 Task: Create in the project TreatWorks in Backlog an issue 'Changes made by one user not being visible to another user', assign it to team member softage.2@softage.net and change the status to IN PROGRESS.
Action: Mouse moved to (191, 272)
Screenshot: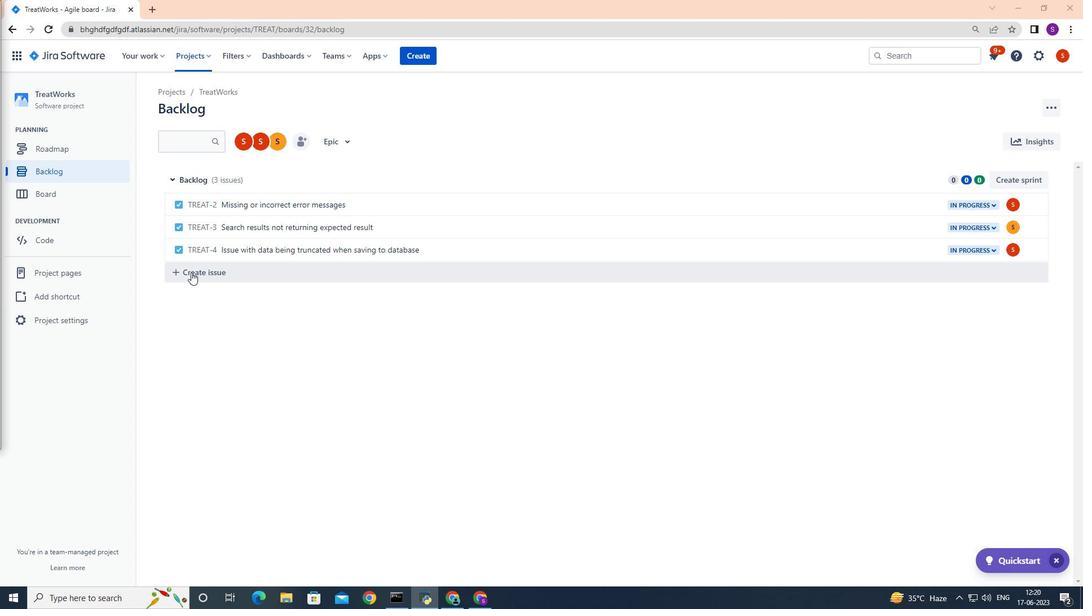 
Action: Mouse pressed left at (191, 272)
Screenshot: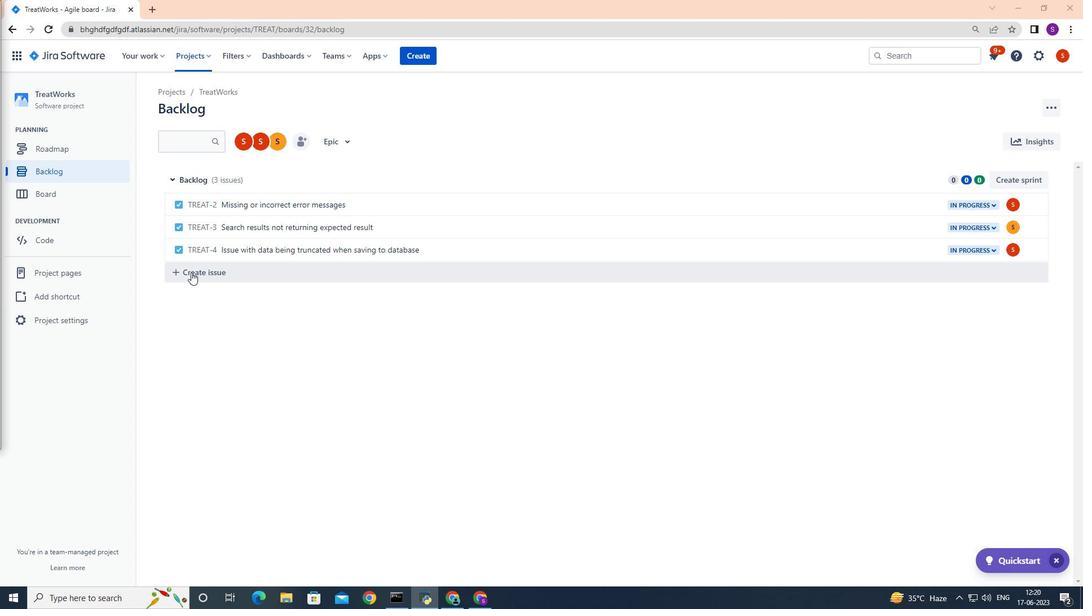 
Action: Mouse moved to (191, 272)
Screenshot: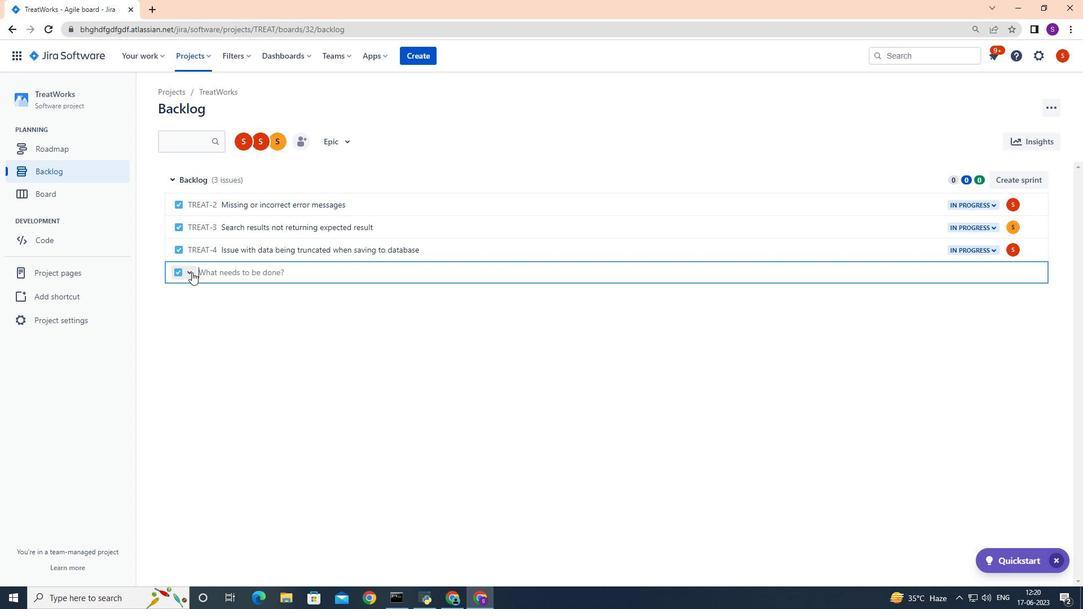 
Action: Key pressed <Key.shift>Changes<Key.space>made<Key.space>by<Key.space>one<Key.space>user<Key.space>not<Key.space>br<Key.backspace>eing<Key.space>visible<Key.space>to<Key.space>another<Key.space>user<Key.enter>
Screenshot: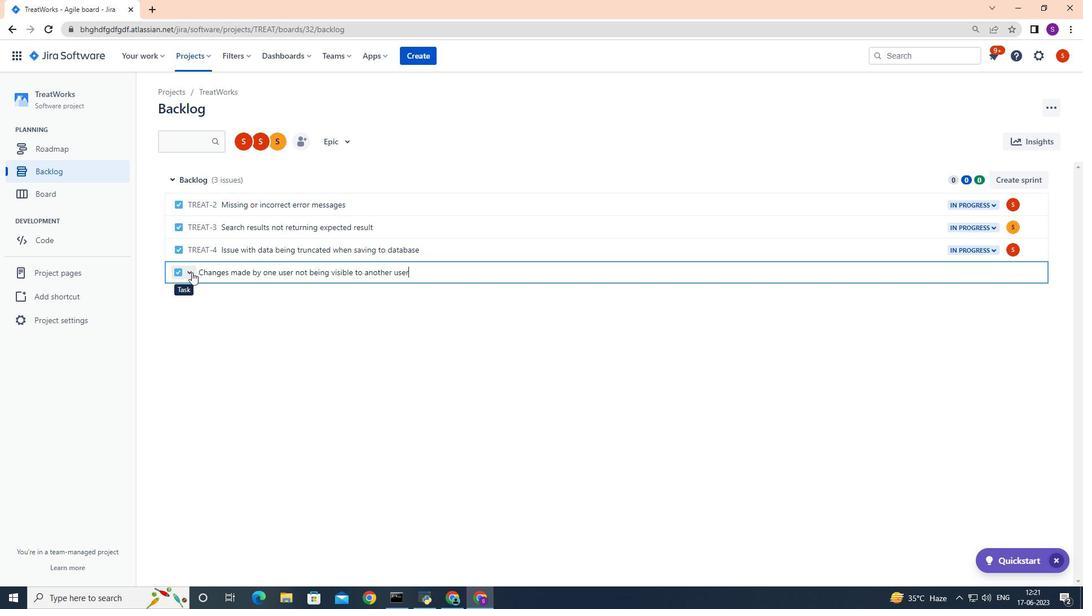 
Action: Mouse moved to (1013, 272)
Screenshot: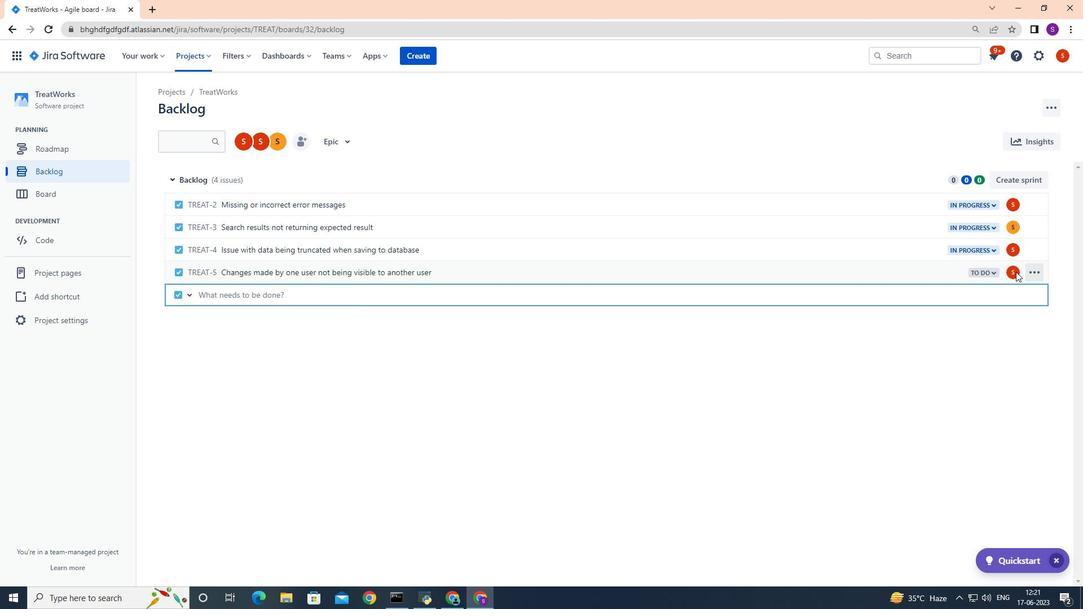 
Action: Mouse pressed left at (1013, 272)
Screenshot: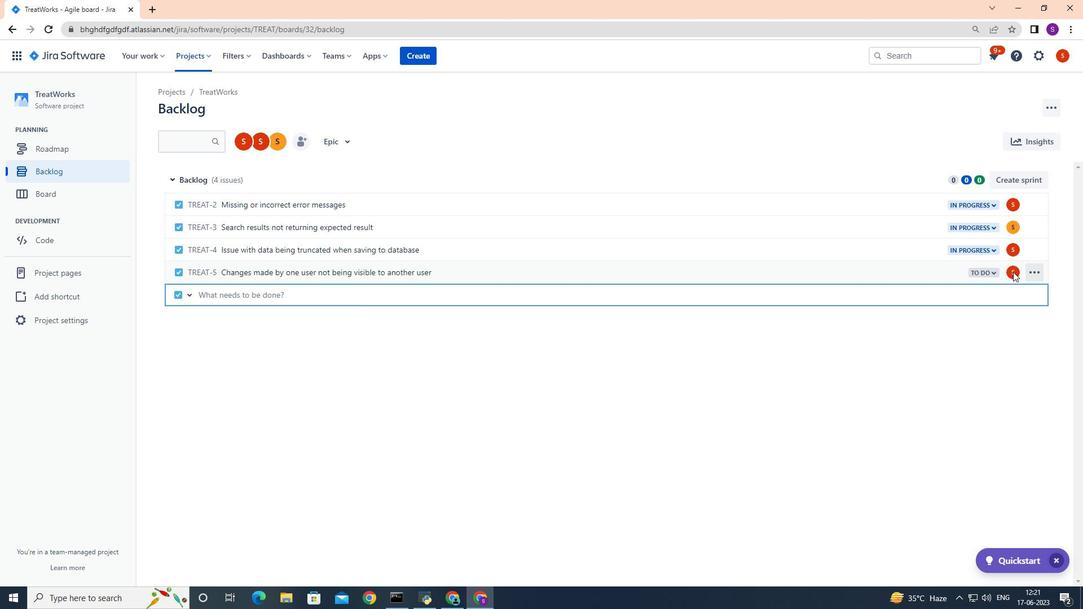 
Action: Mouse moved to (1013, 272)
Screenshot: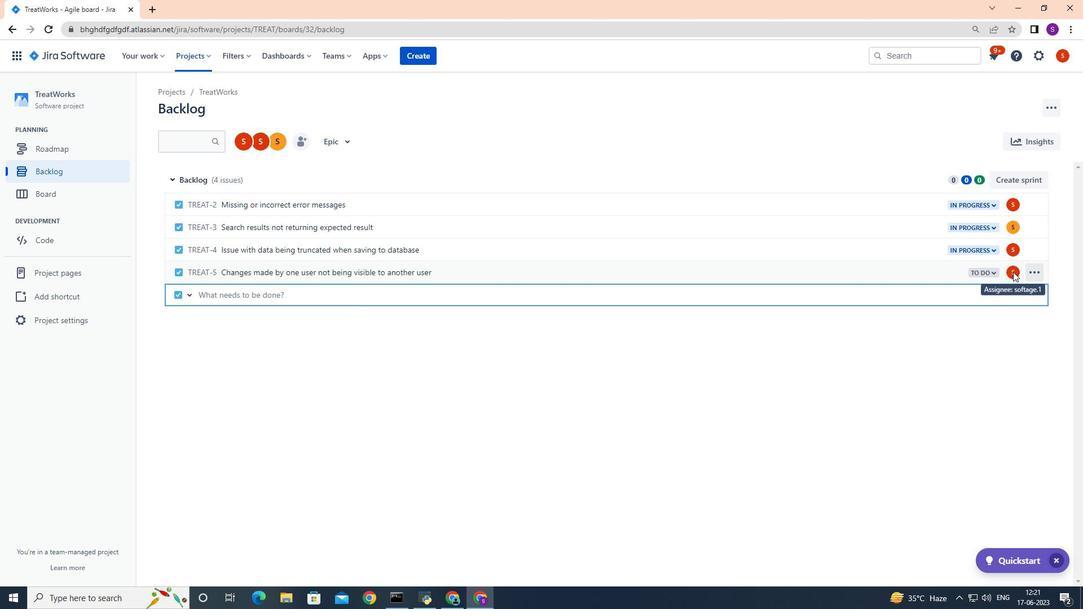 
Action: Mouse pressed left at (1013, 272)
Screenshot: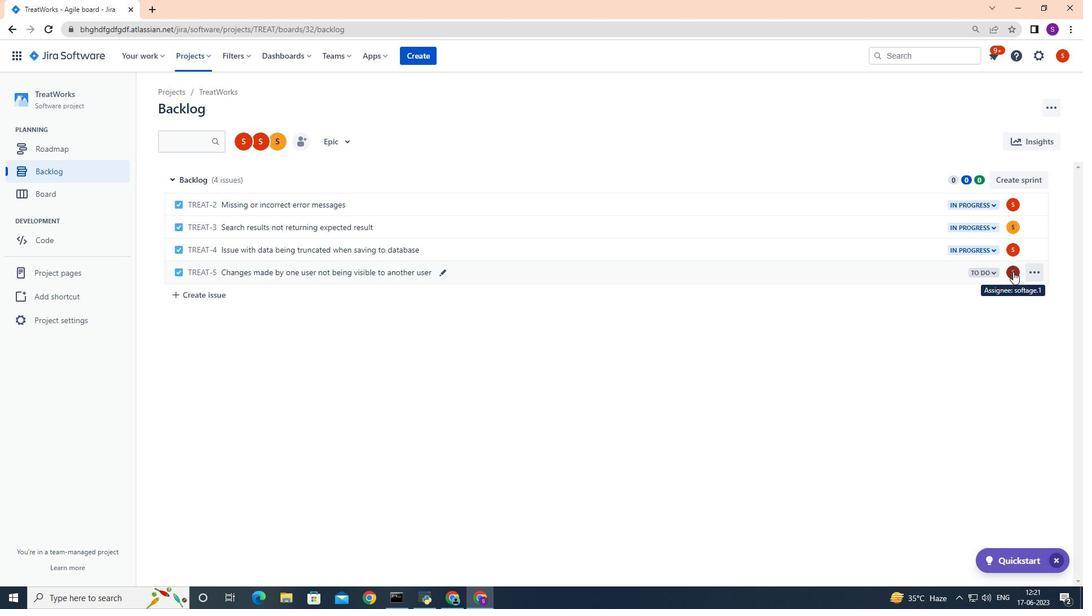 
Action: Mouse moved to (1013, 272)
Screenshot: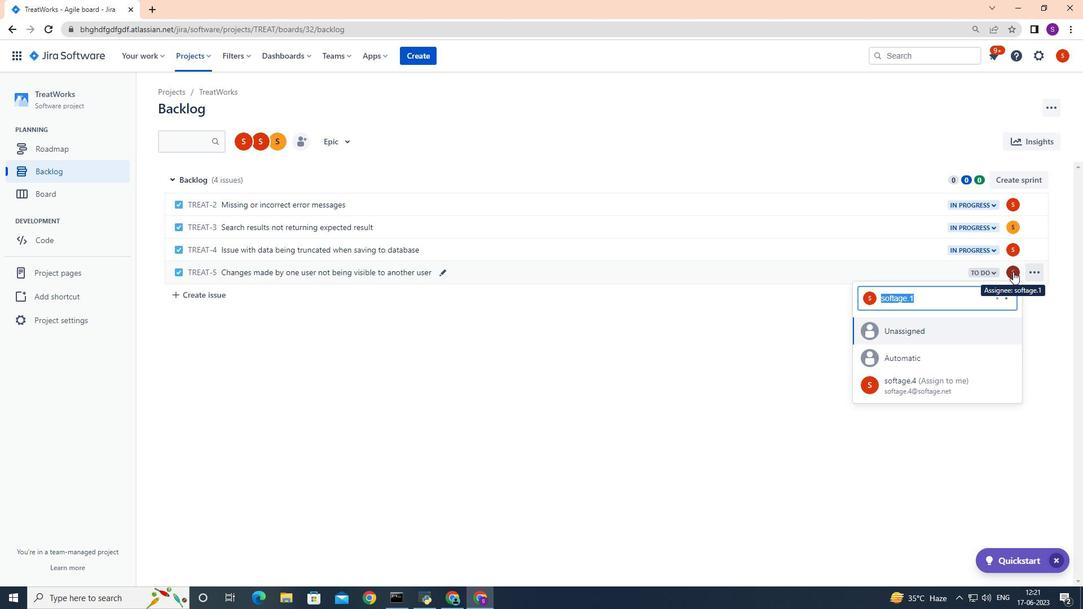 
Action: Key pressed softage.2
Screenshot: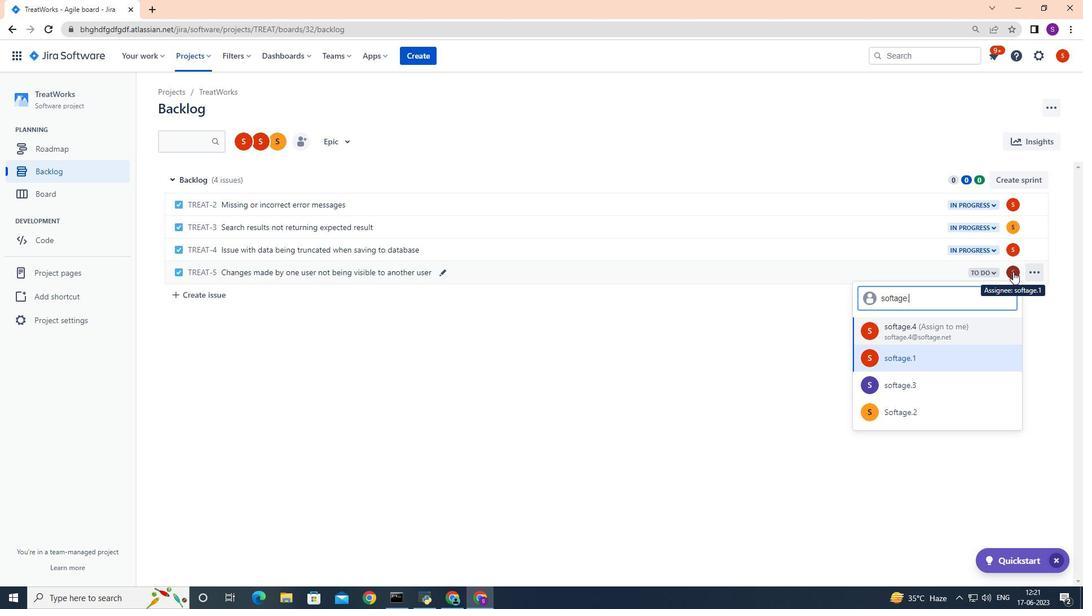 
Action: Mouse moved to (945, 358)
Screenshot: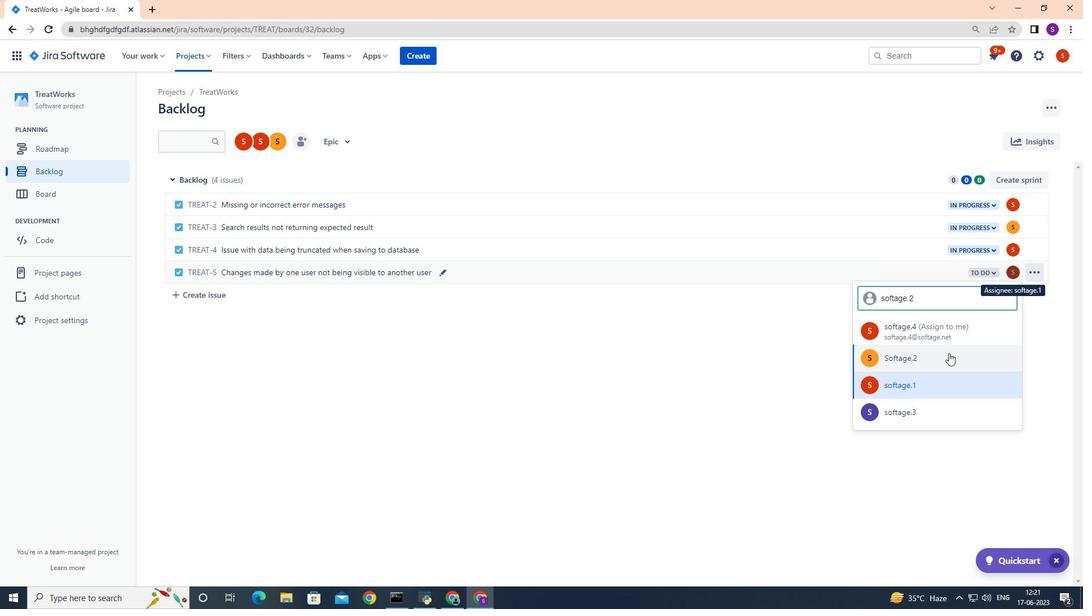 
Action: Mouse pressed left at (945, 358)
Screenshot: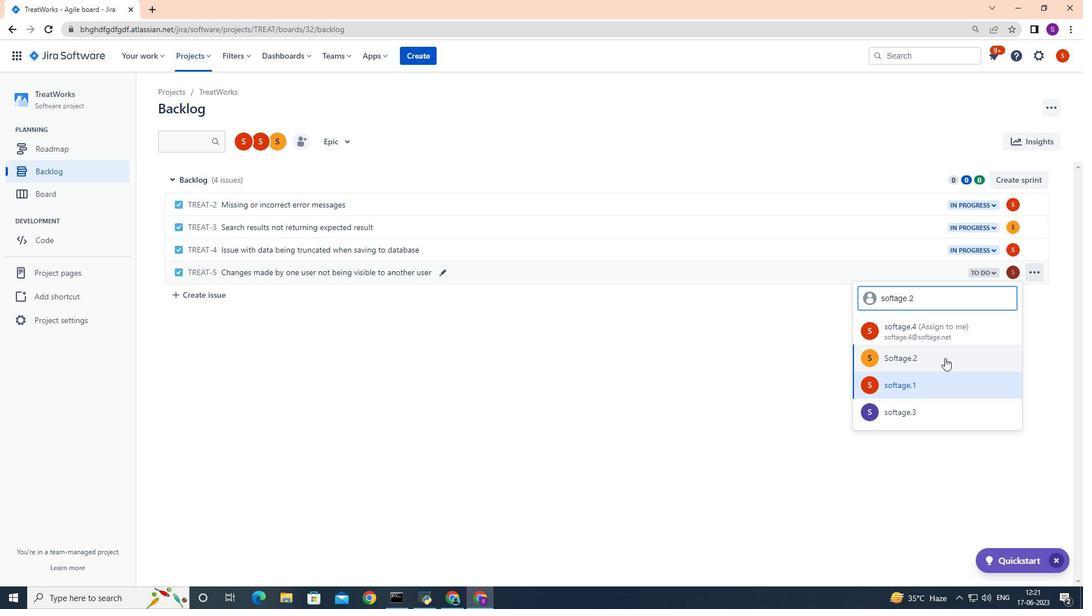 
Action: Mouse moved to (997, 270)
Screenshot: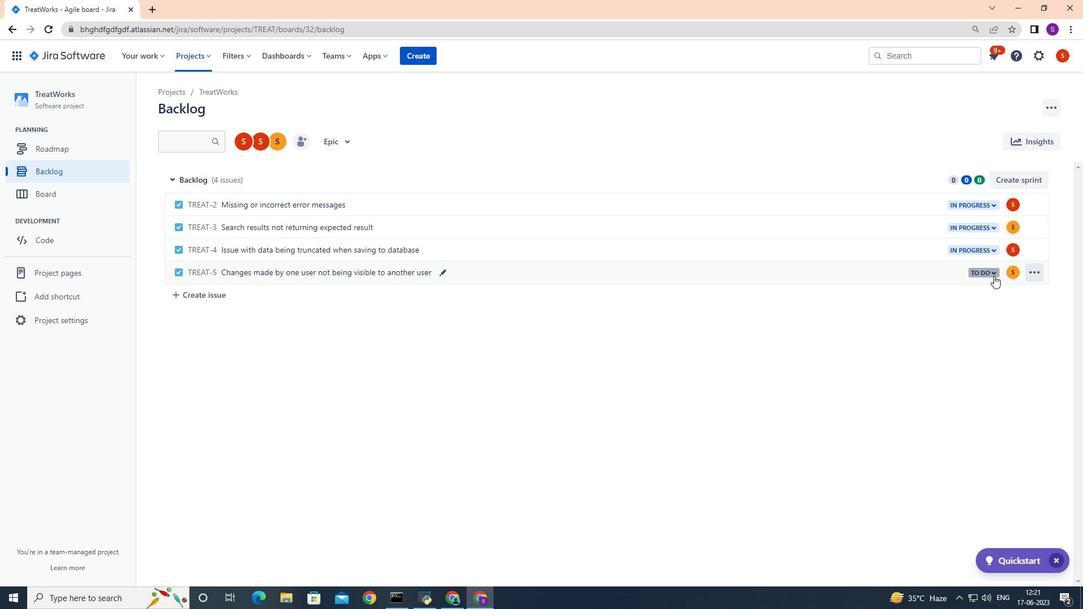 
Action: Mouse pressed left at (997, 270)
Screenshot: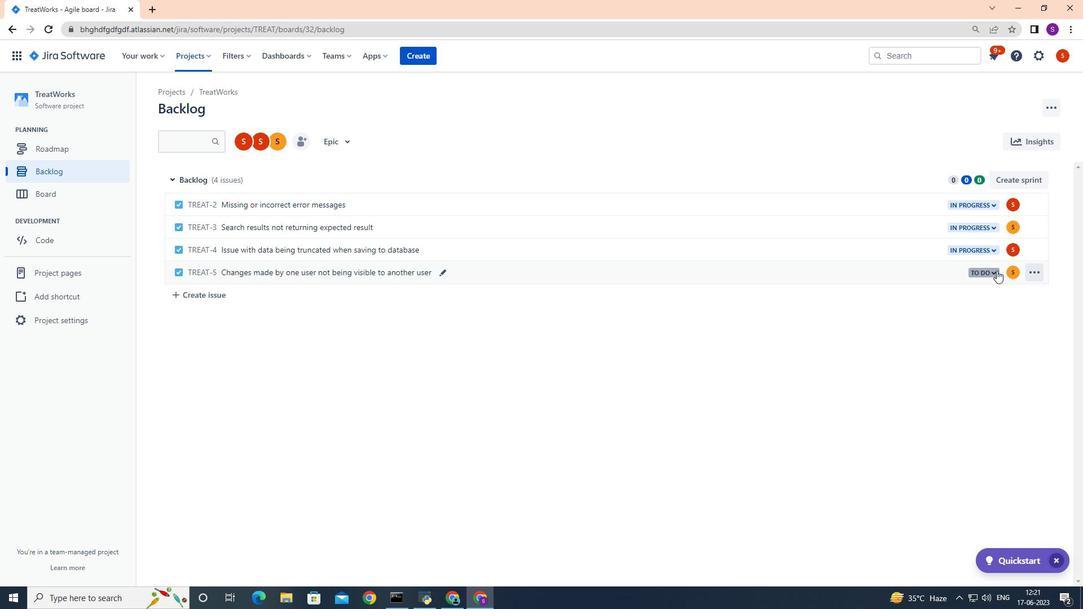 
Action: Mouse moved to (922, 293)
Screenshot: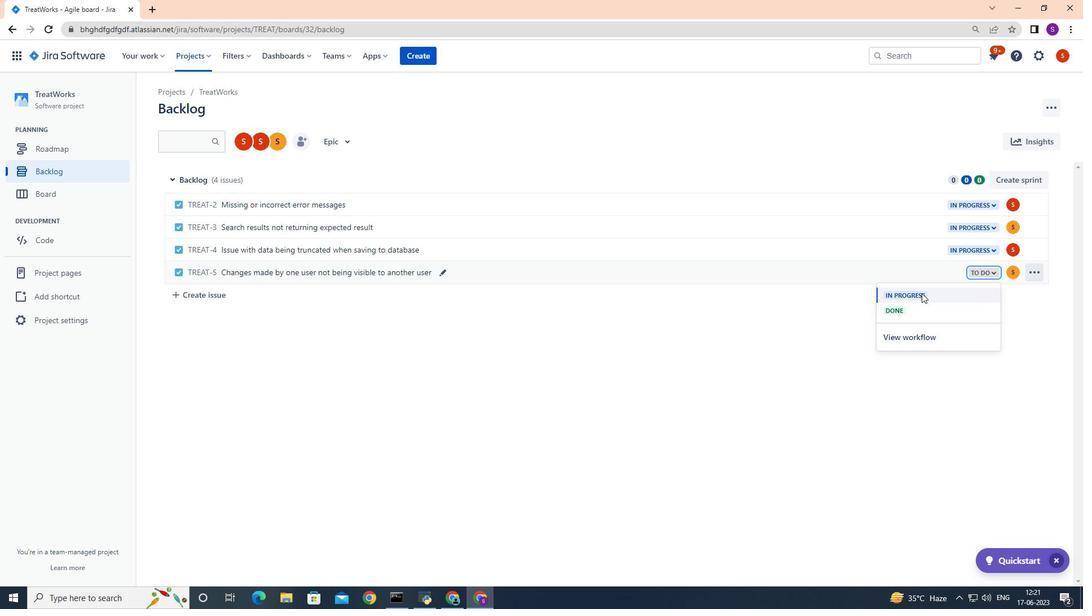 
Action: Mouse pressed left at (922, 293)
Screenshot: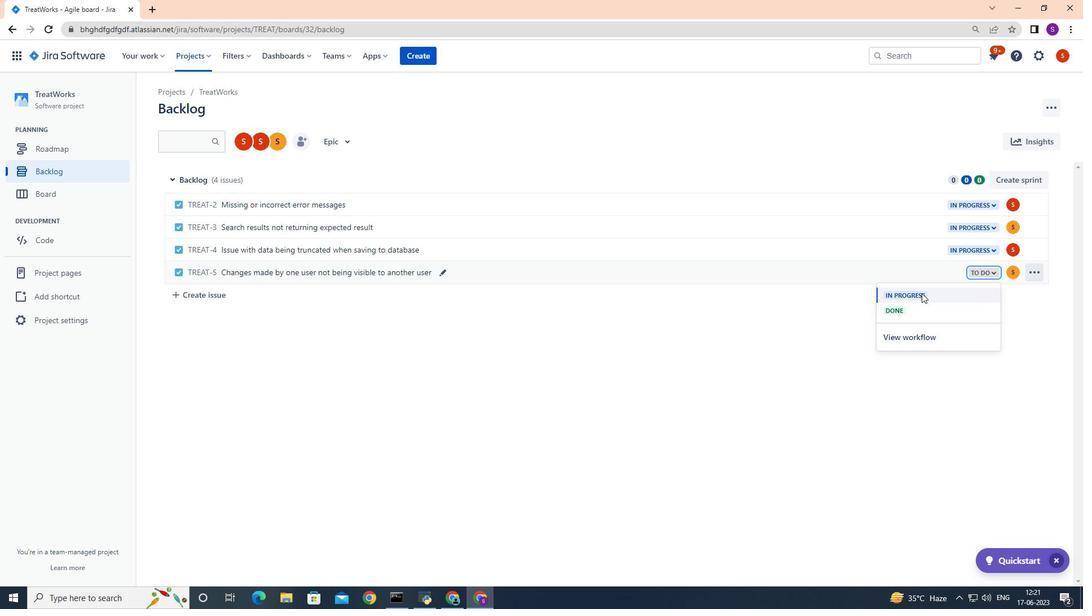 
Action: Mouse moved to (798, 355)
Screenshot: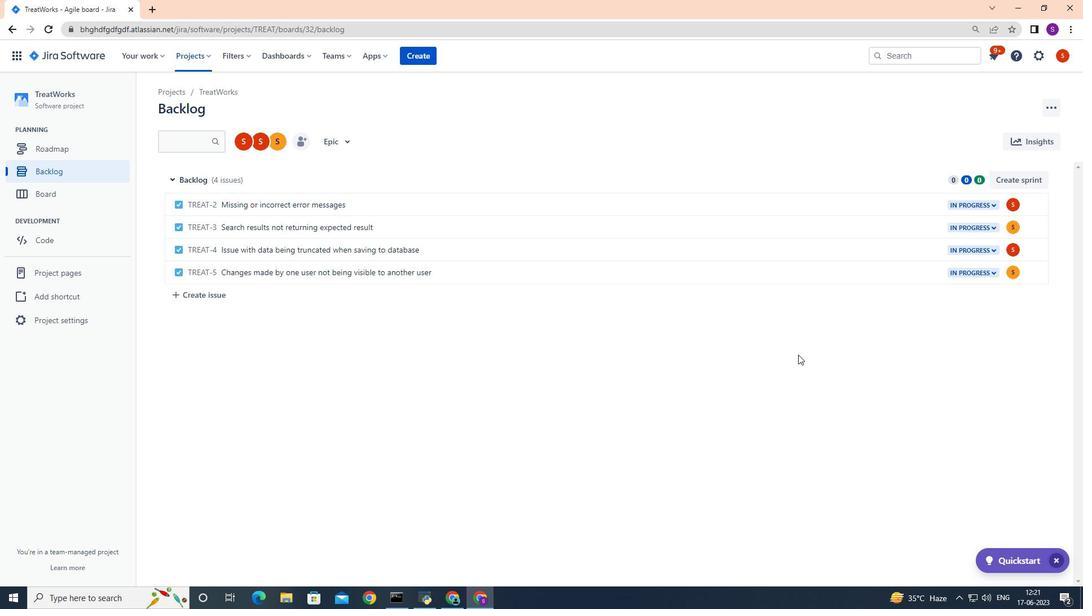 
